 Task: Use the formula "HYPGEOMDIST" in spreadsheet "Project portfolio".
Action: Mouse moved to (682, 108)
Screenshot: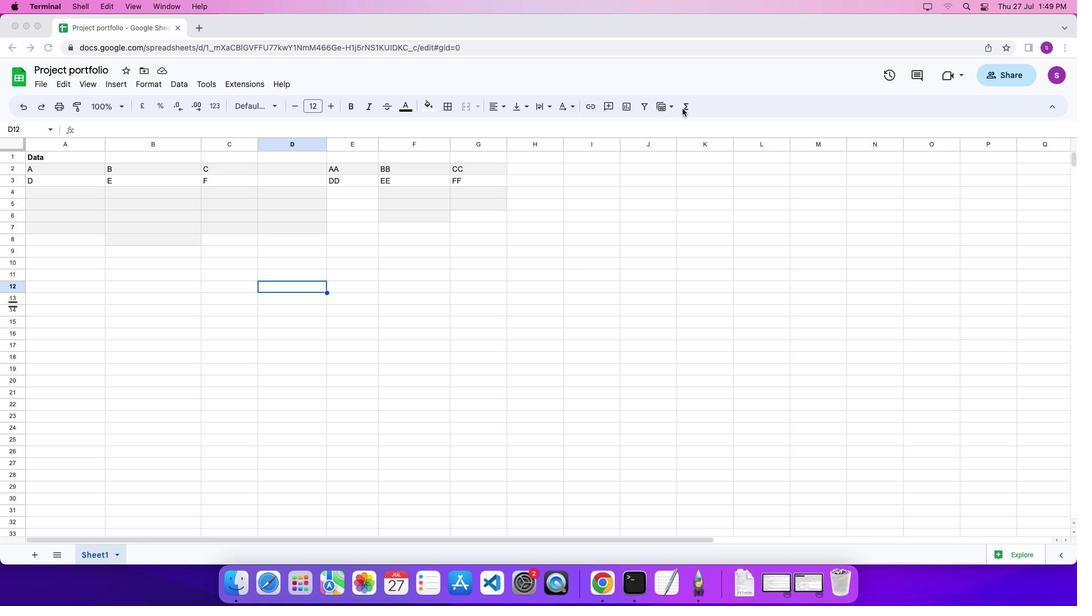 
Action: Mouse pressed left at (682, 108)
Screenshot: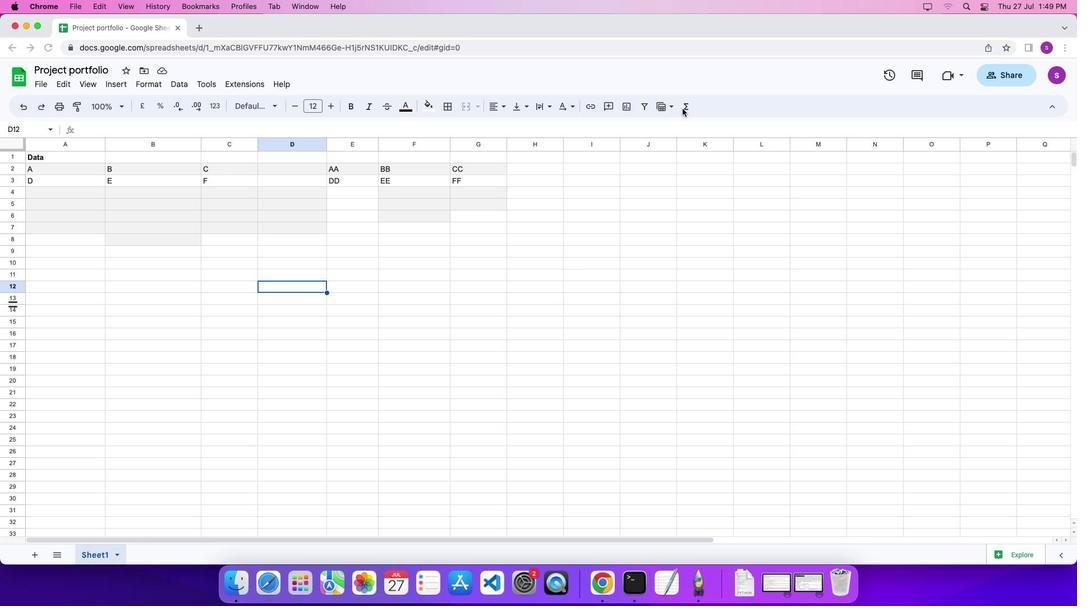 
Action: Mouse moved to (687, 106)
Screenshot: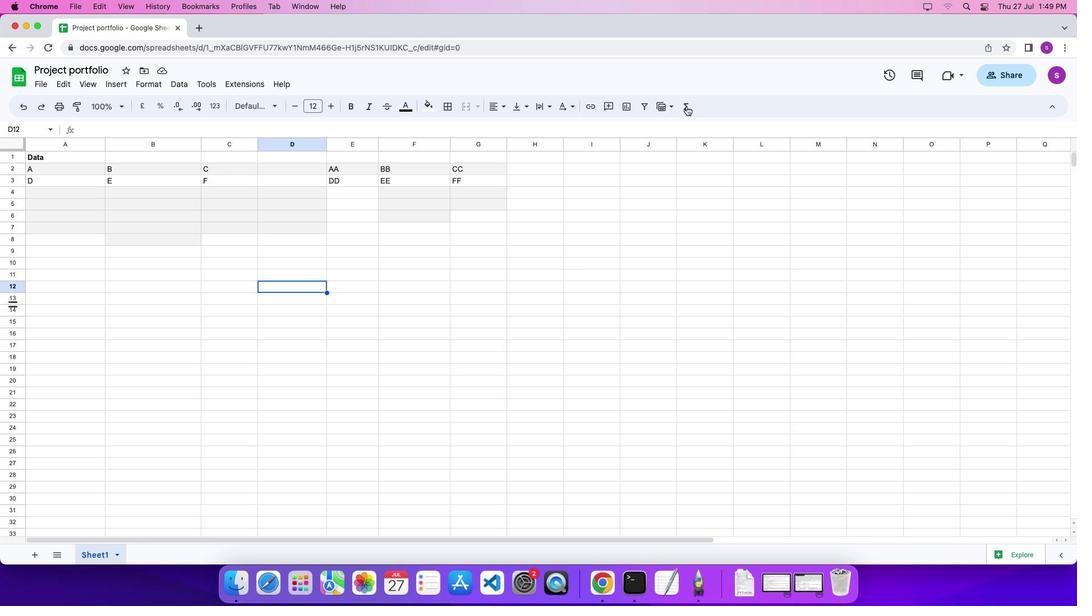 
Action: Mouse pressed left at (687, 106)
Screenshot: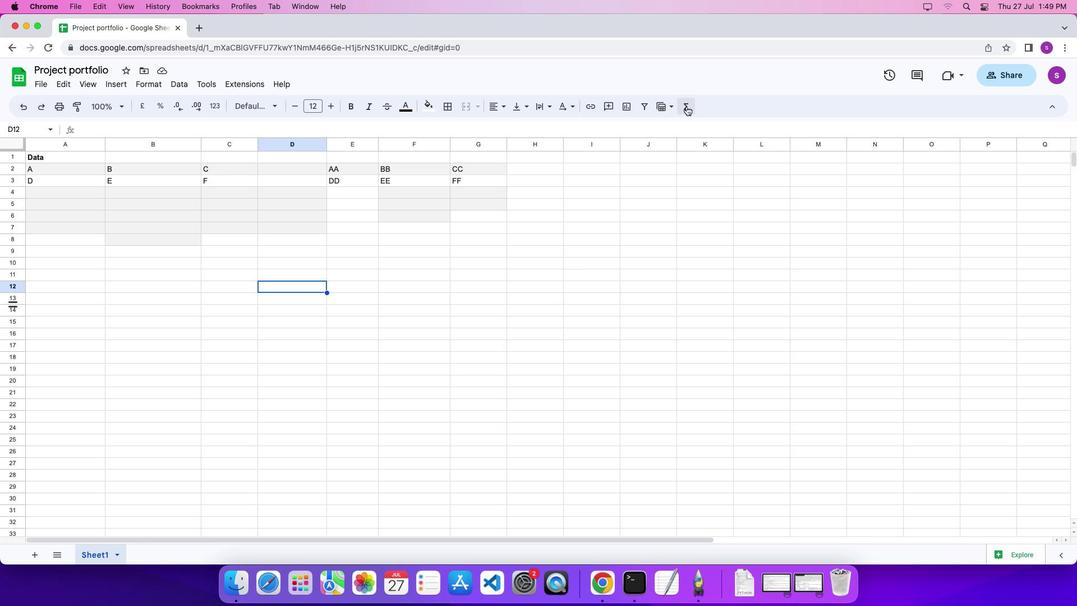 
Action: Mouse moved to (873, 539)
Screenshot: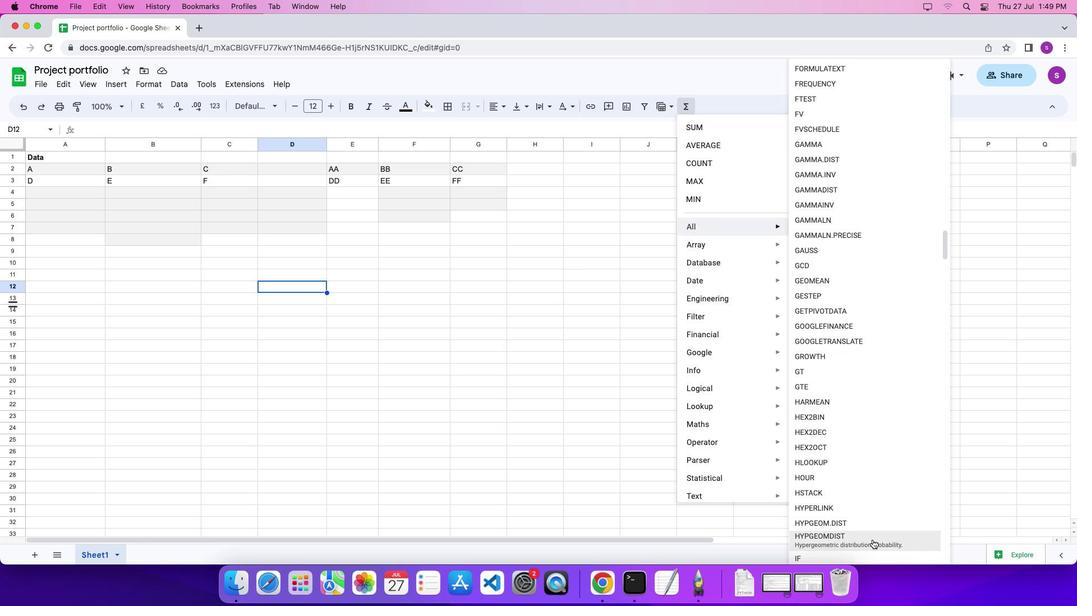 
Action: Mouse pressed left at (873, 539)
Screenshot: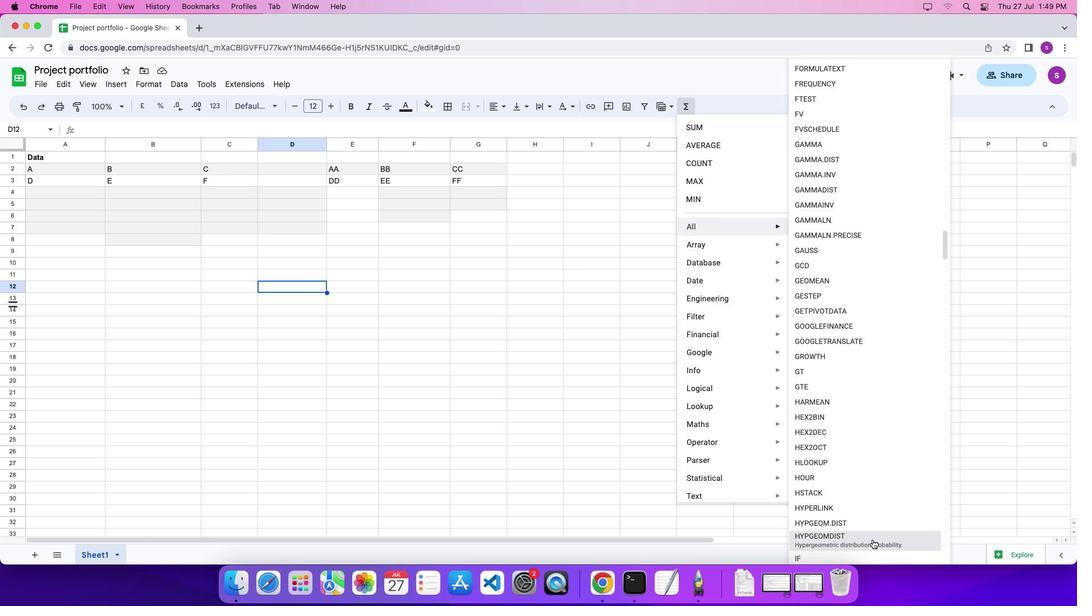 
Action: Mouse moved to (494, 391)
Screenshot: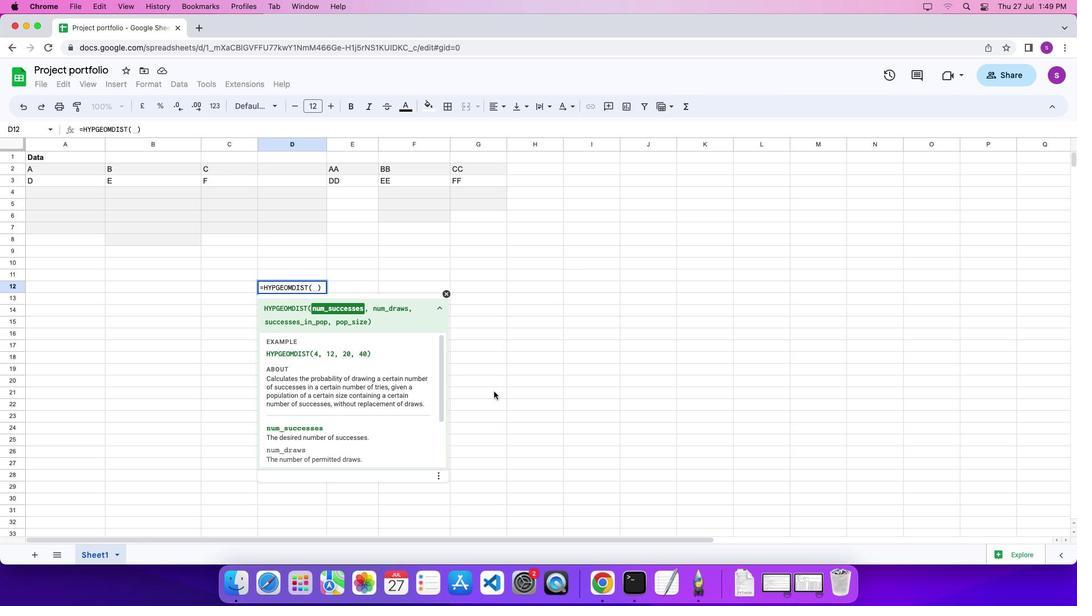 
Action: Key pressed '4'',''1''2'',''2''0'',''4''0''\x03'
Screenshot: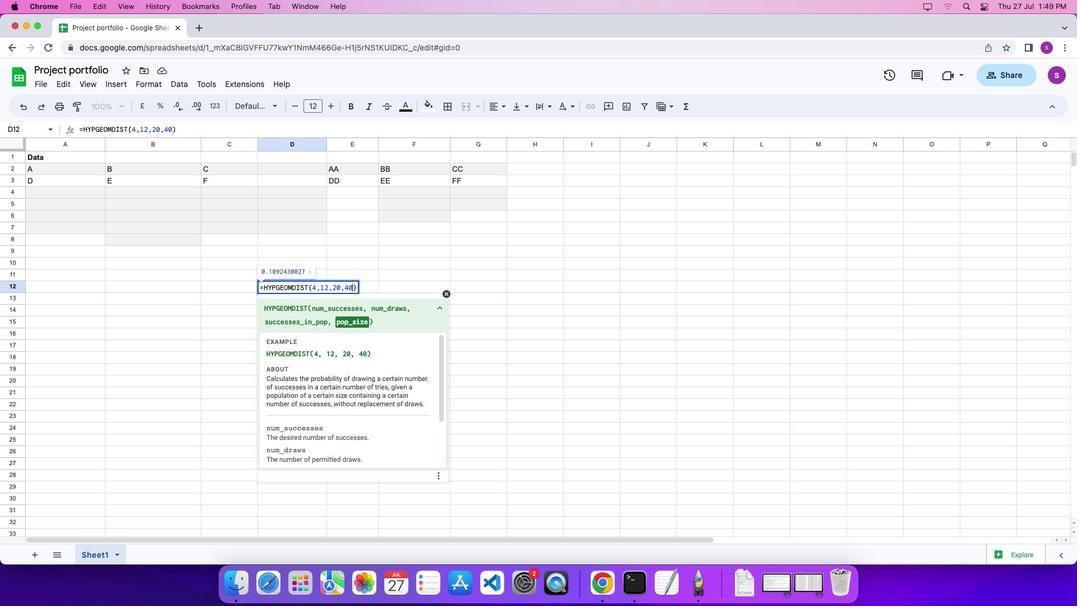 
